 Task: Plan an event for the keynote speaker rehearsal.
Action: Mouse moved to (65, 122)
Screenshot: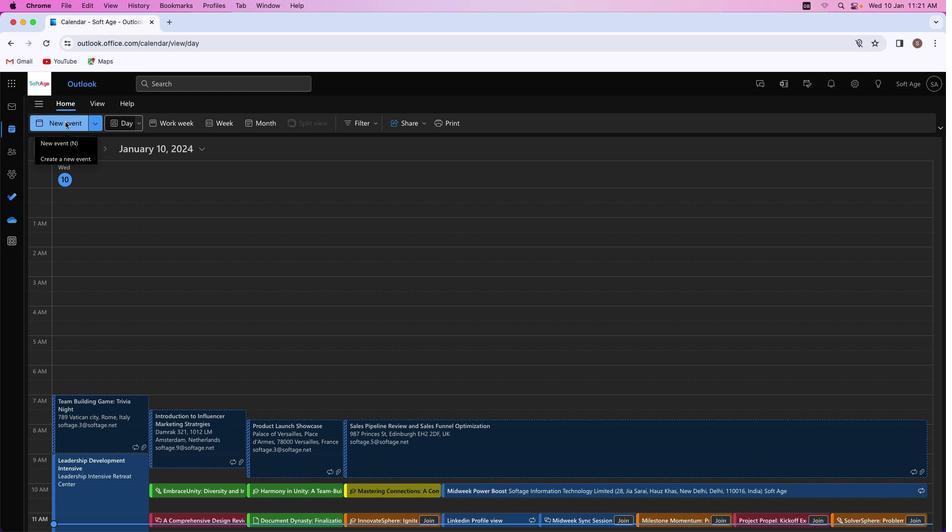 
Action: Mouse pressed left at (65, 122)
Screenshot: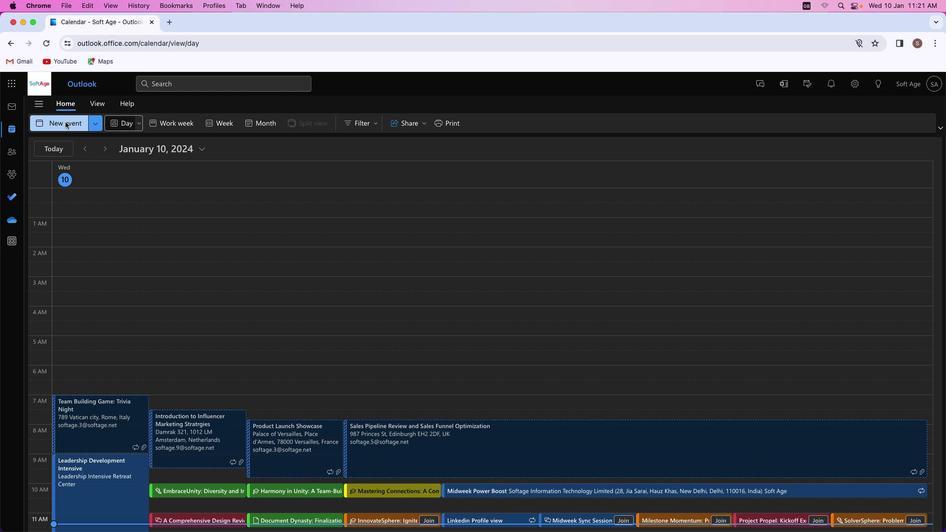 
Action: Mouse moved to (251, 181)
Screenshot: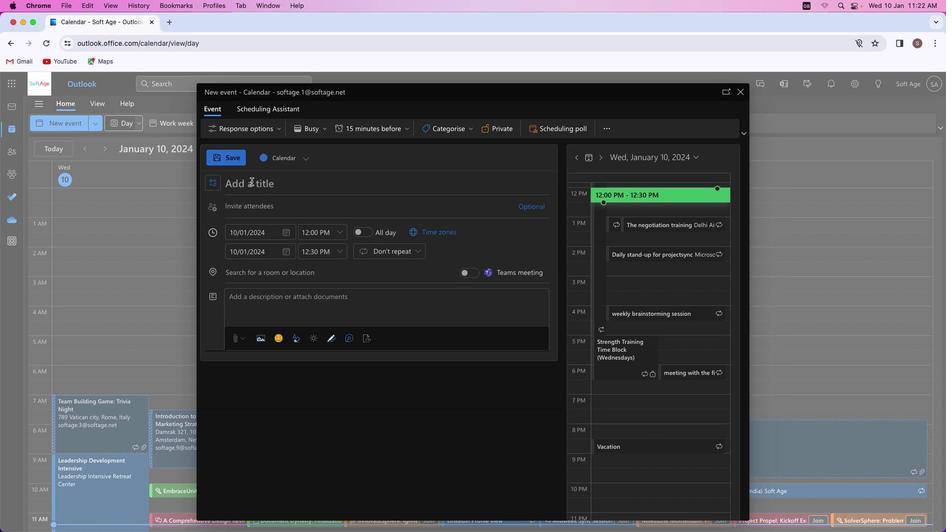 
Action: Mouse pressed left at (251, 181)
Screenshot: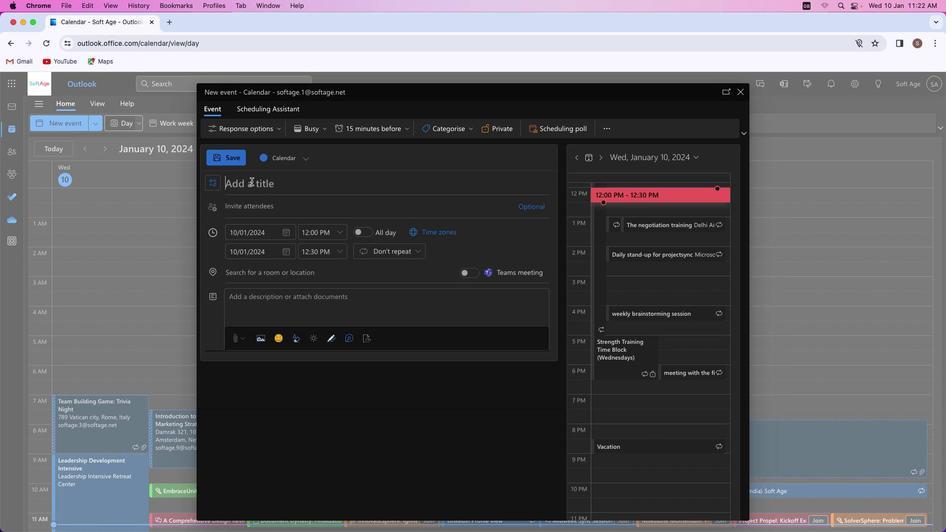 
Action: Mouse moved to (251, 181)
Screenshot: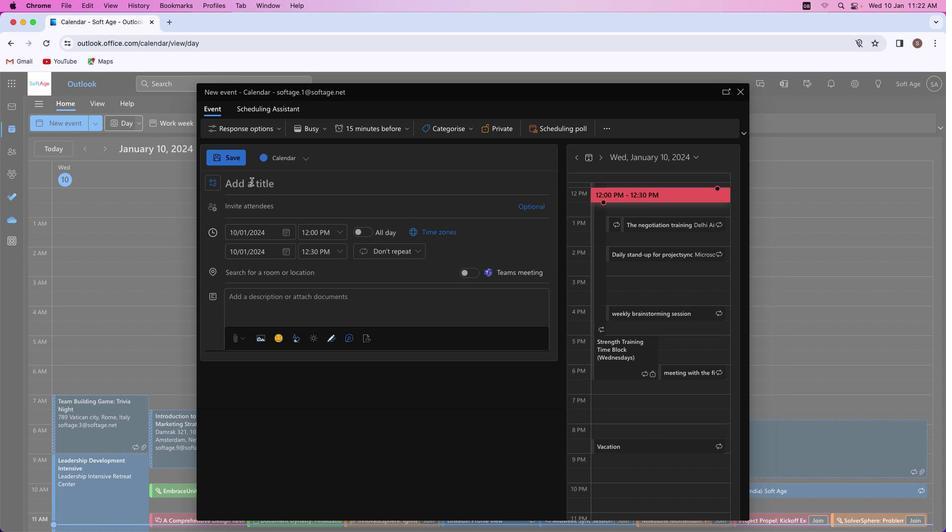 
Action: Key pressed Key.shift_r'K''e''y''n''o''t''e'Key.spaceKey.shift'S''p''e''a''k''e''r'Key.spaceKey.shift'R''e''h''e''a''r''s''a''l'
Screenshot: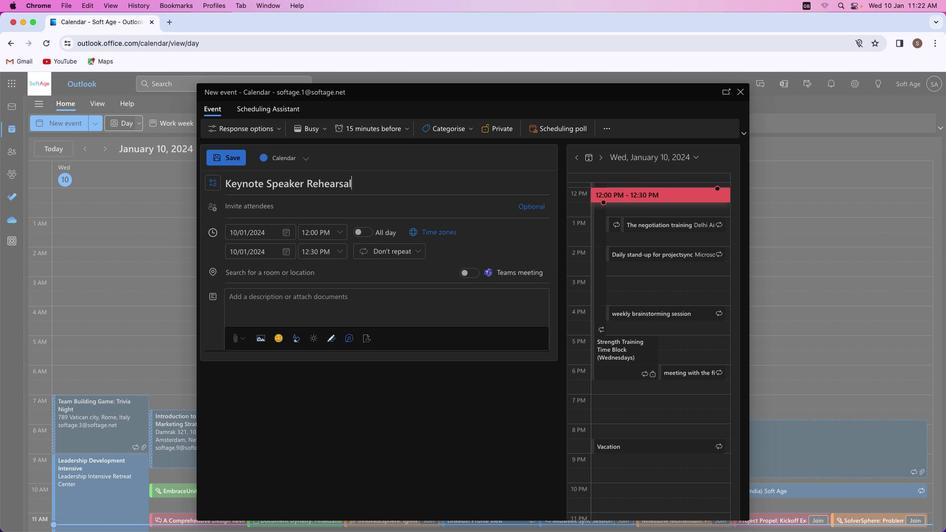
Action: Mouse moved to (279, 272)
Screenshot: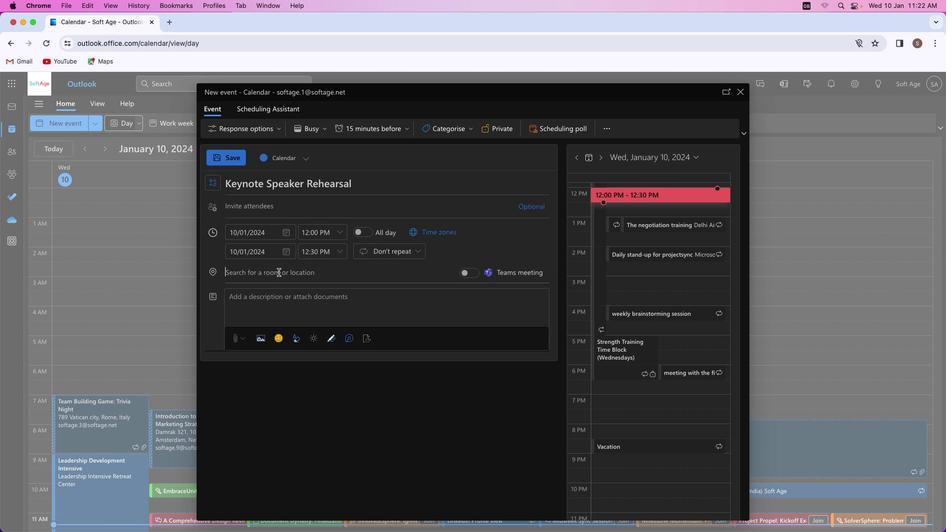 
Action: Mouse pressed left at (279, 272)
Screenshot: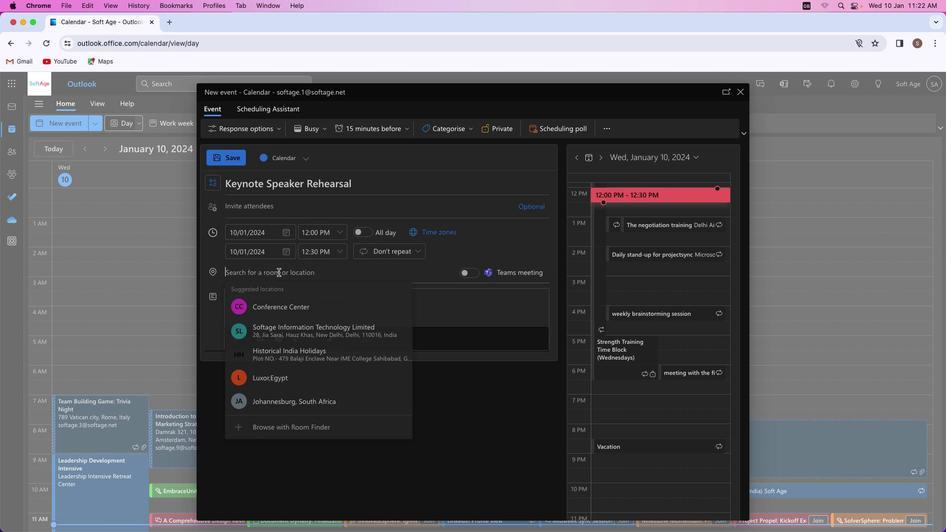 
Action: Mouse moved to (279, 272)
Screenshot: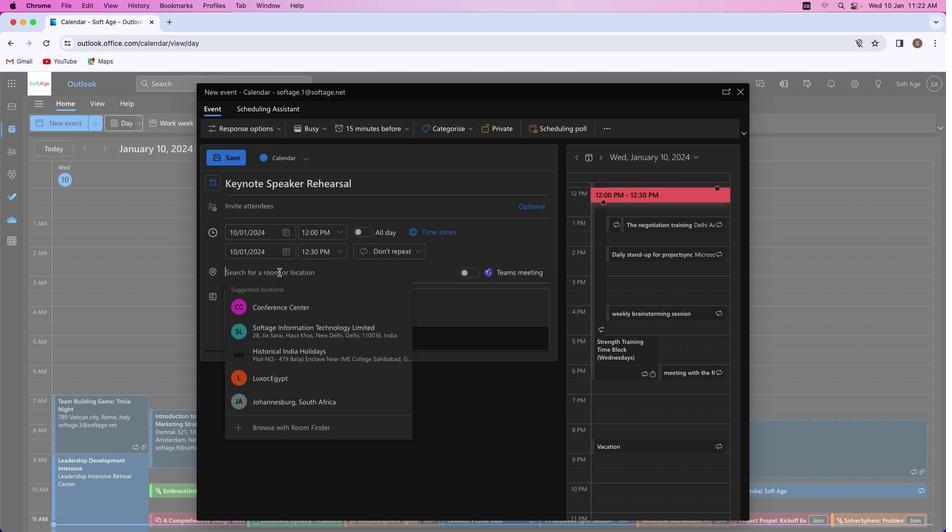 
Action: Key pressed Key.shift'D''a''n'Key.backspaceKey.backspaceKey.backspaceKey.backspaceKey.shift'R''e''h''e''a''r''s''a''l'
Screenshot: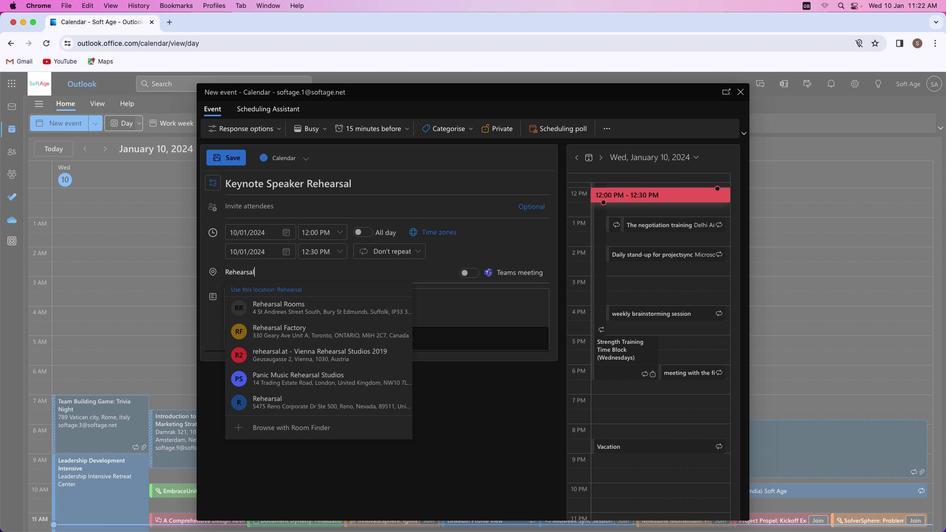 
Action: Mouse moved to (301, 308)
Screenshot: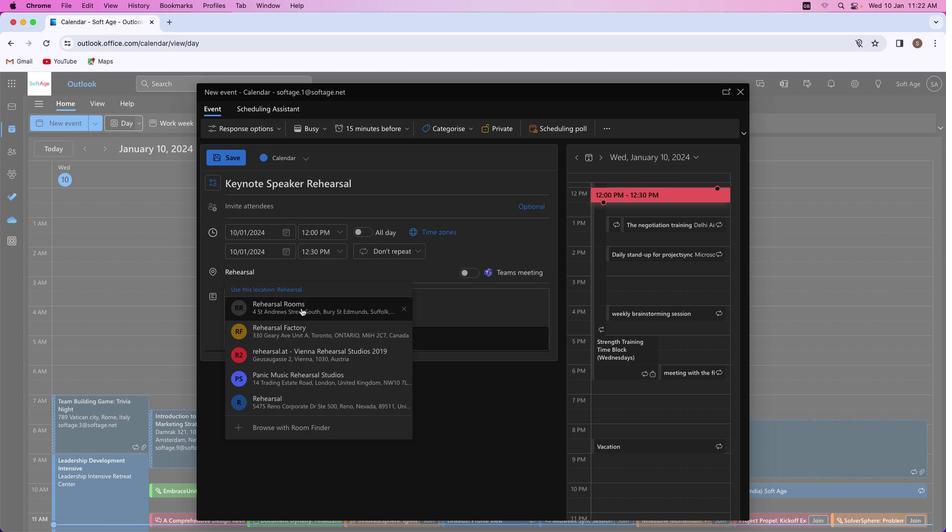 
Action: Mouse pressed left at (301, 308)
Screenshot: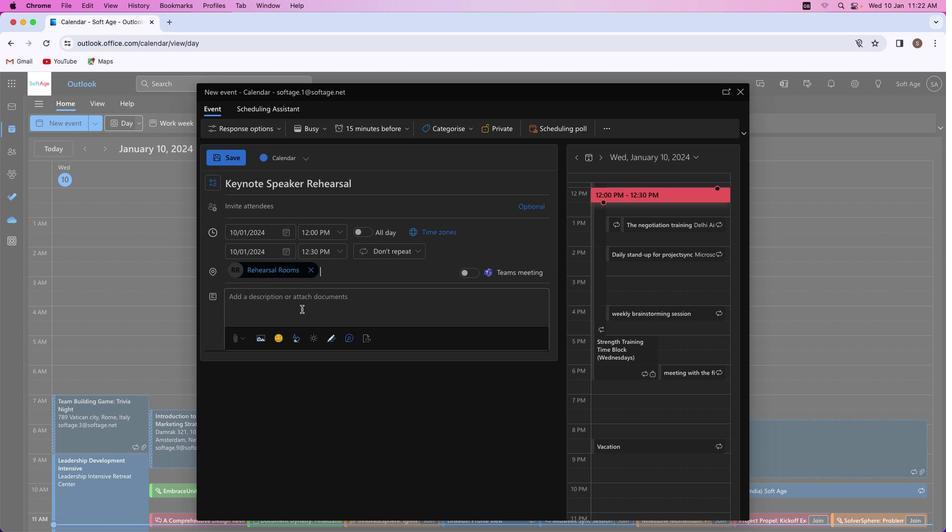 
Action: Mouse moved to (296, 295)
Screenshot: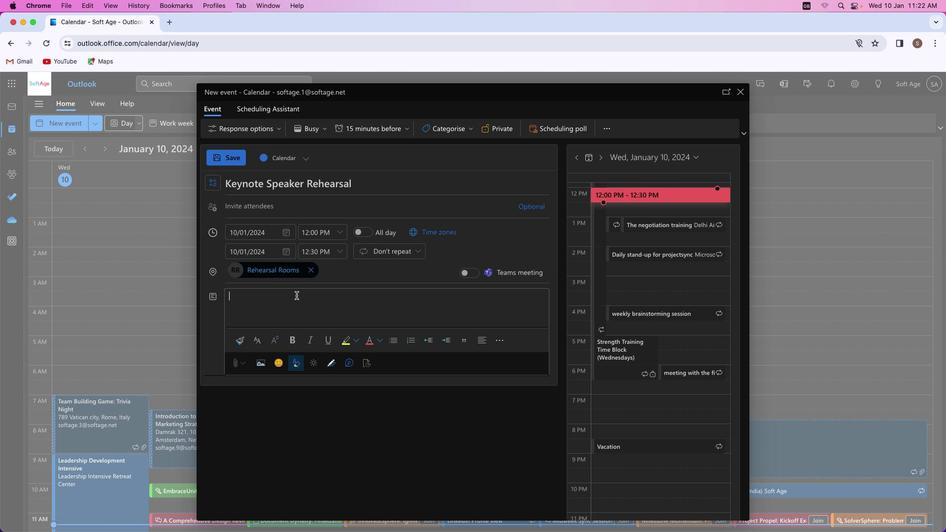 
Action: Mouse pressed left at (296, 295)
Screenshot: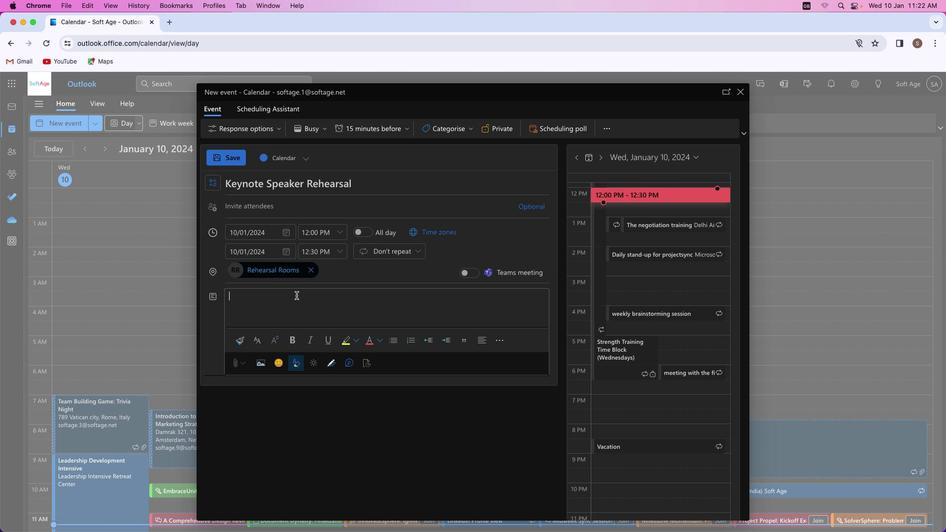 
Action: Key pressed Key.shift'F''i''n''e''-''t''u''n''e'Key.space'y''o''u''r'Key.space'm''e''s''s''a''g''e'Key.space'i''n'Key.space'o''u''r'Key.space'k''e''y''n''o''t''e'Key.space's''p''e''a''k''e''r'Key.space'r''e''h''e''a''r''s''a''l''.'Key.spaceKey.shift_r'H''o''n''e'Key.space'd''e''l''i''v''e''r''y'','Key.space'r''e''f''i''n''e'Key.space'c''o''n''t''e''n''t'','Key.space'a''n''d'Key.space'p''e''r''f''e''c''t'Key.space't''h''e'Key.space'a''r''t'Key.space'o''f'Key.space'e''n''g''a''g''i''n''g'Key.space'a''n'Key.space'a''u''d''i''e''n''c''e''.'Key.spaceKey.shift'E''l''e''v''a''t''e'Key.space'y''o''u''r'Key.space'i''m''p''a''c''t'Key.space'a''n''d'Key.space'c''a''p''t''i''v''e'Key.backspace'a''t''e'Key.space'y''o''u''r'Key.space'a''u''d''i''e''n''c''e''.'
Screenshot: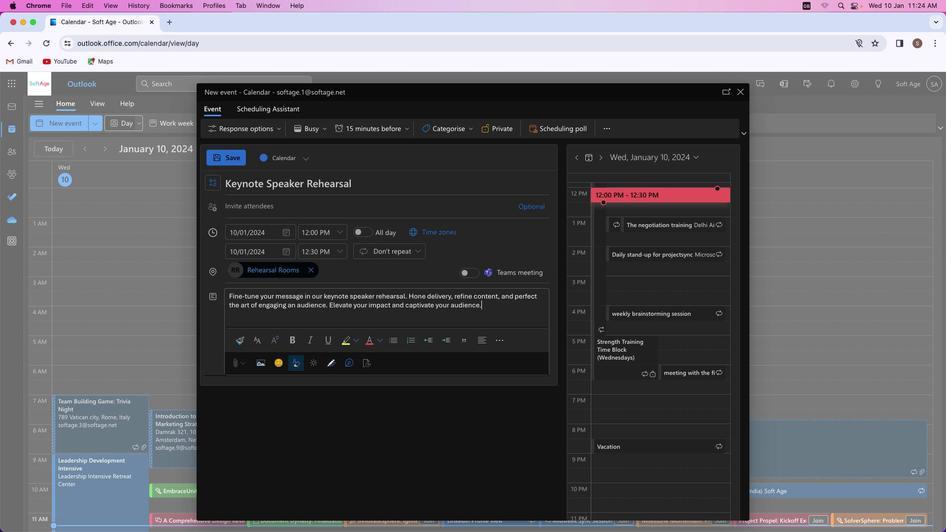 
Action: Mouse moved to (405, 296)
Screenshot: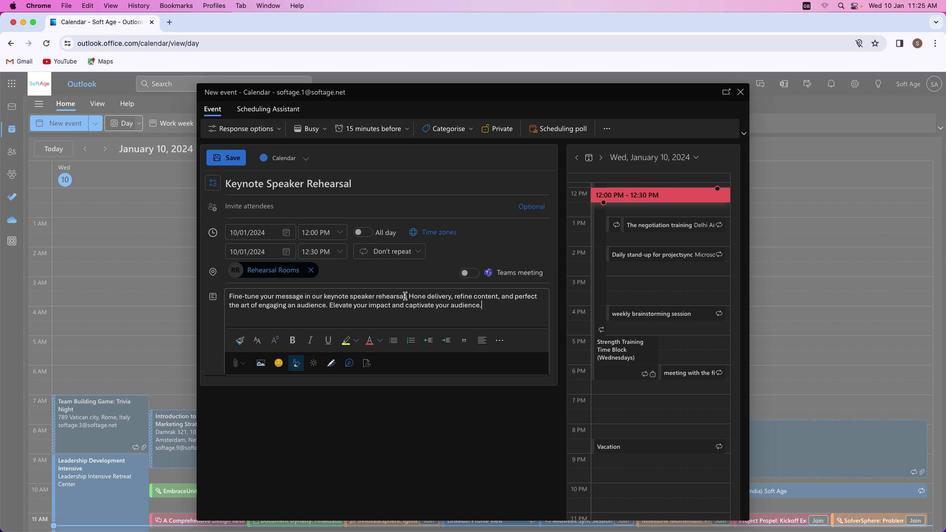 
Action: Mouse pressed left at (405, 296)
Screenshot: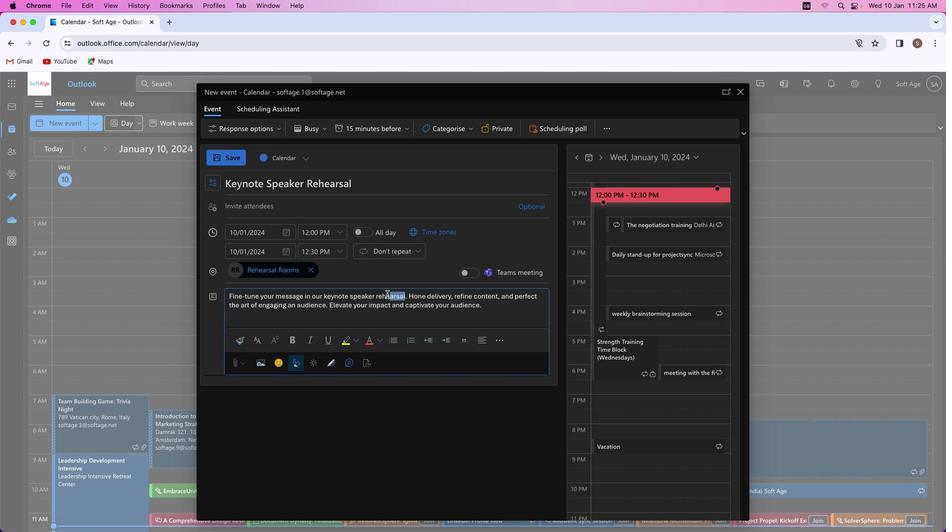 
Action: Mouse moved to (294, 339)
Screenshot: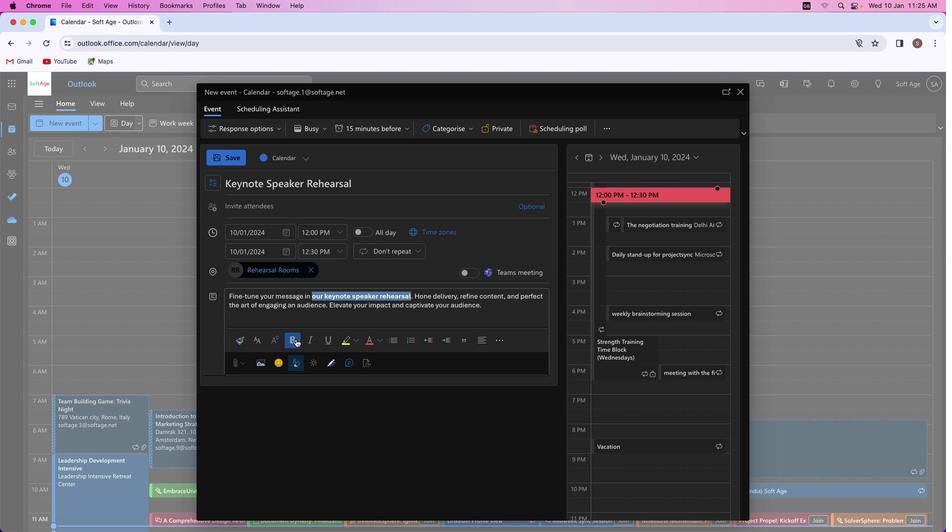 
Action: Mouse pressed left at (294, 339)
Screenshot: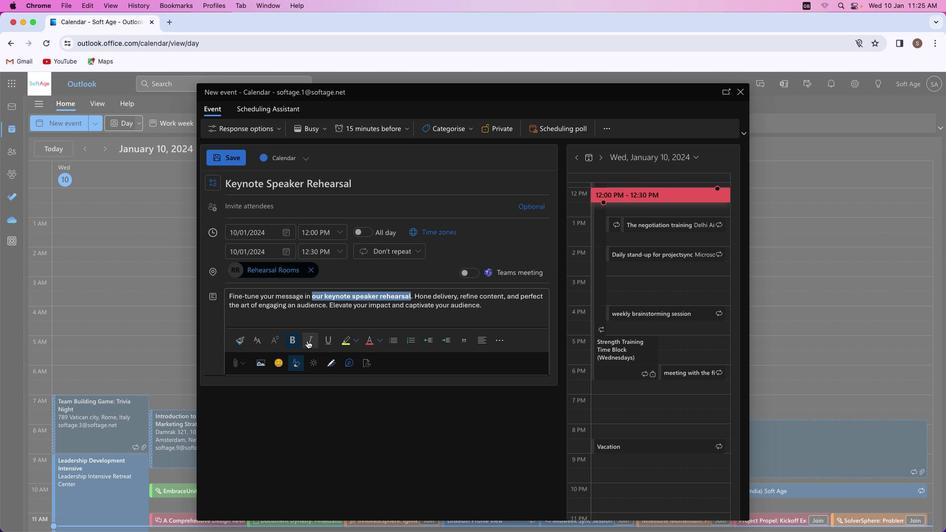 
Action: Mouse moved to (309, 341)
Screenshot: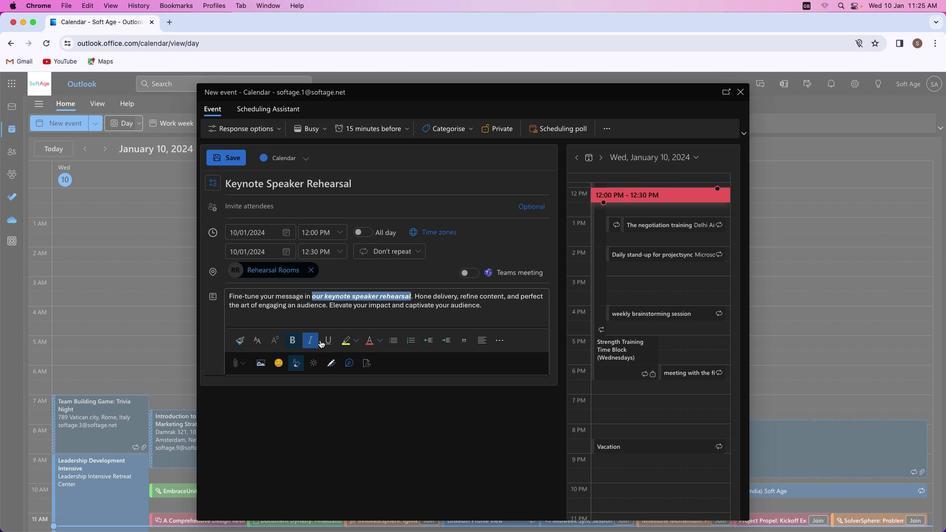 
Action: Mouse pressed left at (309, 341)
Screenshot: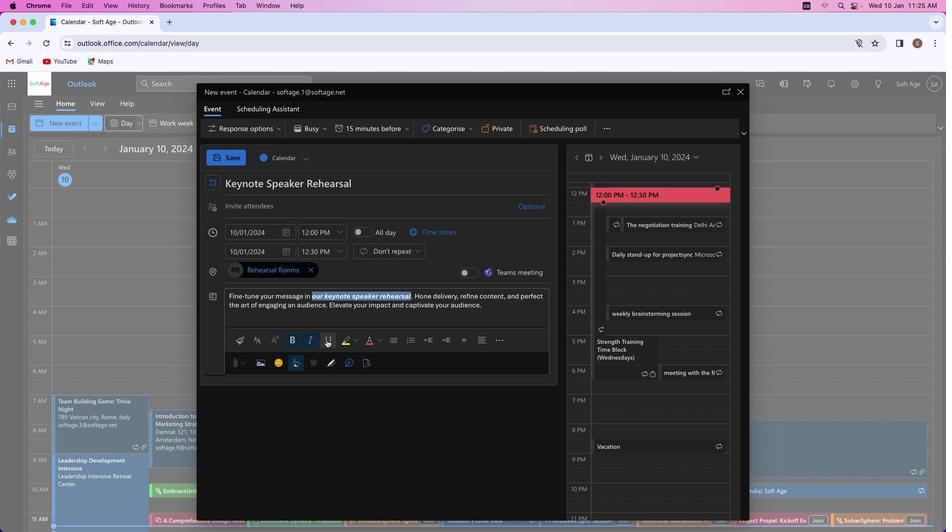 
Action: Mouse moved to (326, 339)
Screenshot: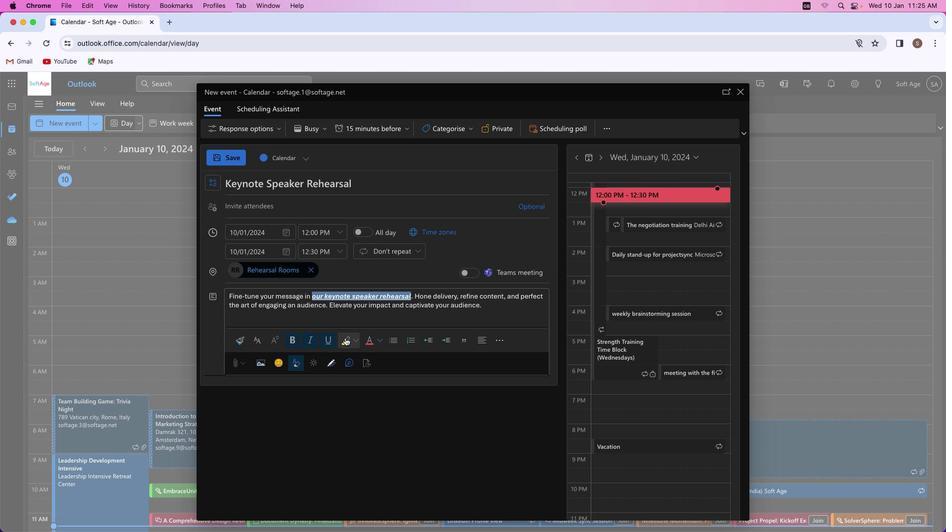 
Action: Mouse pressed left at (326, 339)
Screenshot: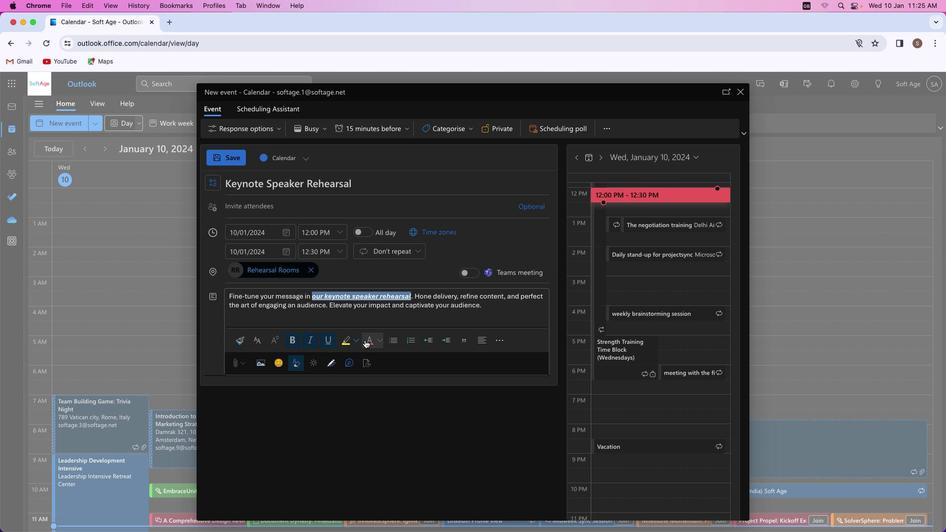 
Action: Mouse moved to (378, 339)
Screenshot: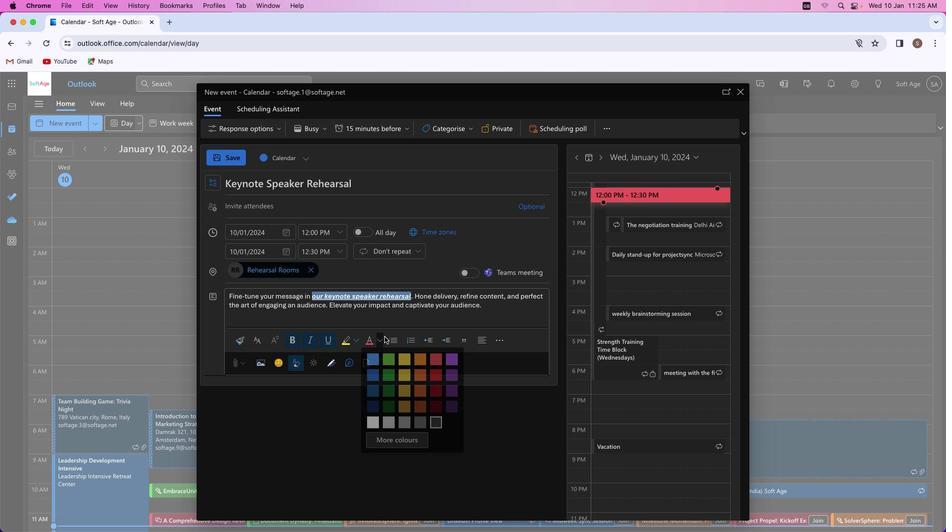 
Action: Mouse pressed left at (378, 339)
Screenshot: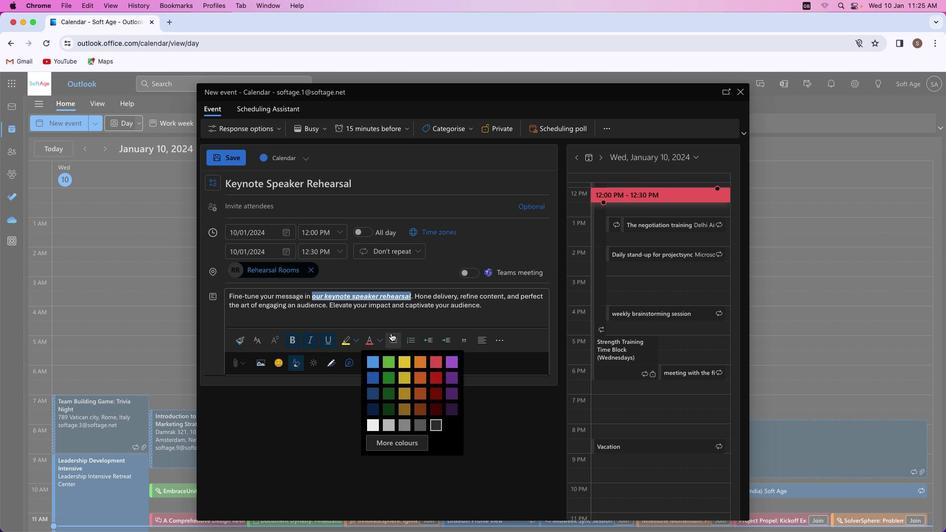 
Action: Mouse moved to (389, 408)
Screenshot: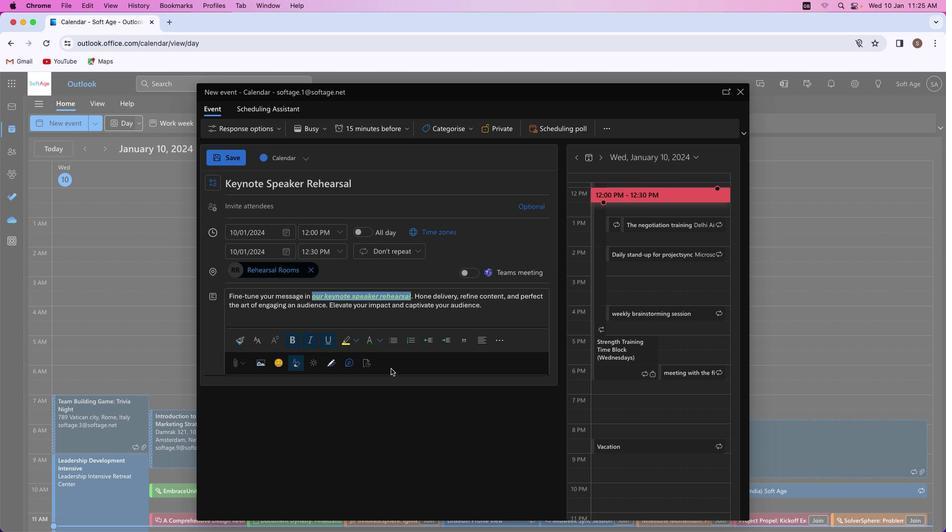 
Action: Mouse pressed left at (389, 408)
Screenshot: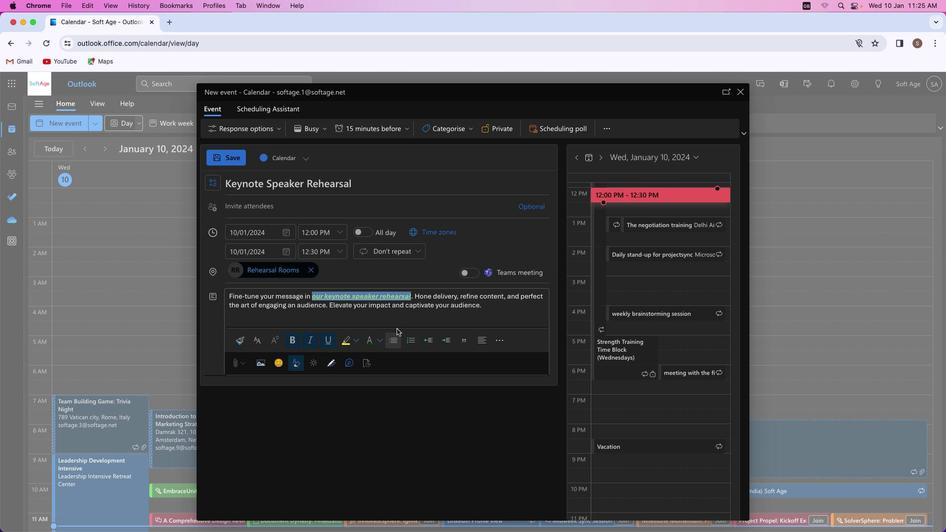 
Action: Mouse moved to (399, 313)
Screenshot: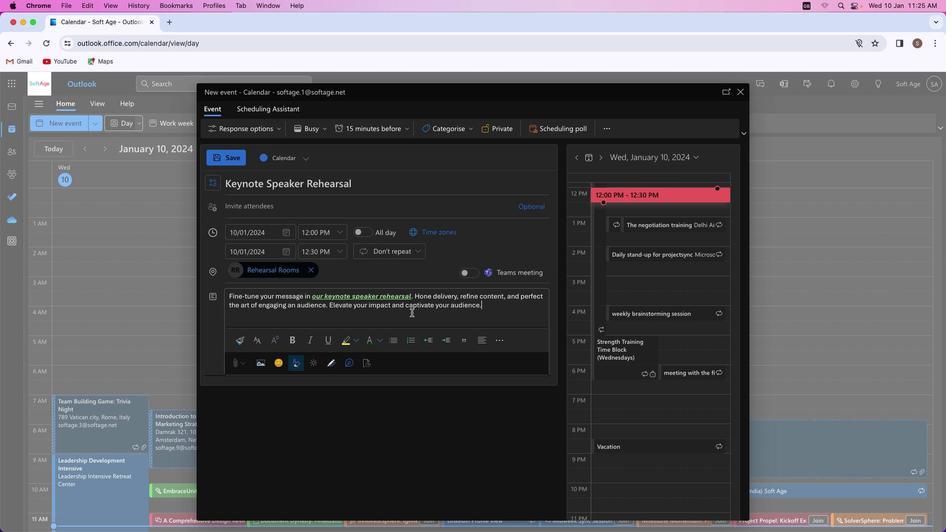 
Action: Mouse pressed left at (399, 313)
Screenshot: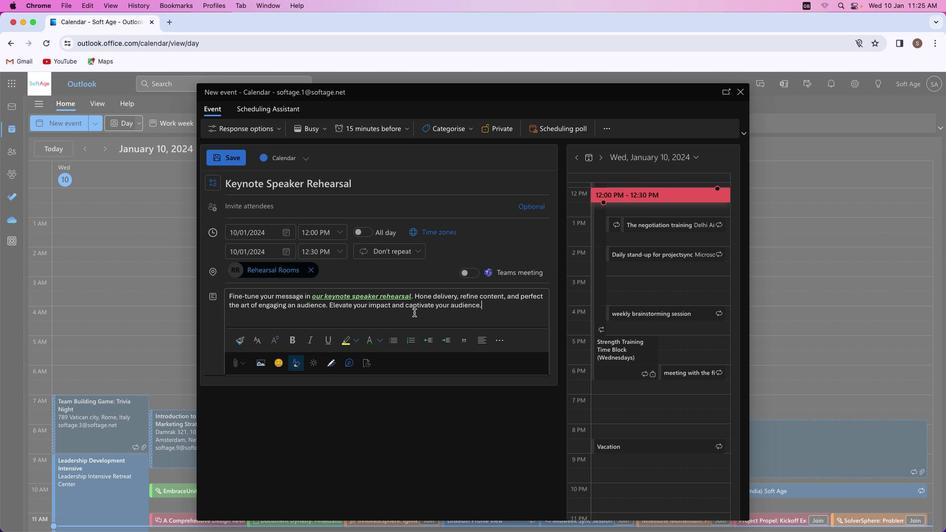 
Action: Mouse moved to (491, 313)
Screenshot: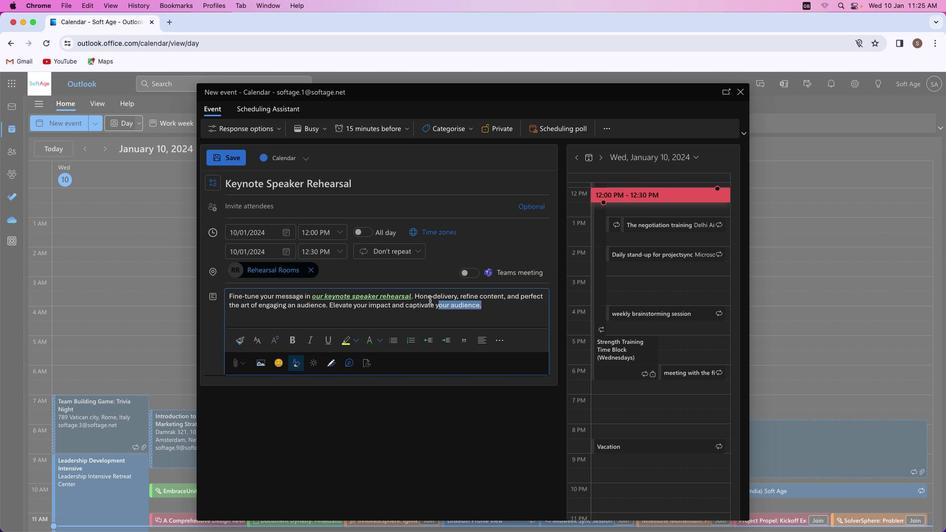 
Action: Mouse pressed left at (491, 313)
Screenshot: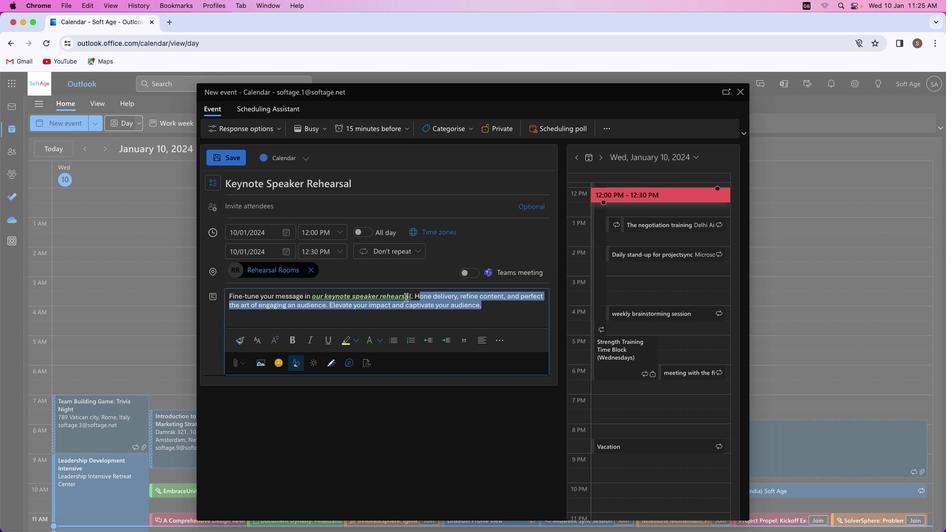 
Action: Mouse moved to (276, 337)
Screenshot: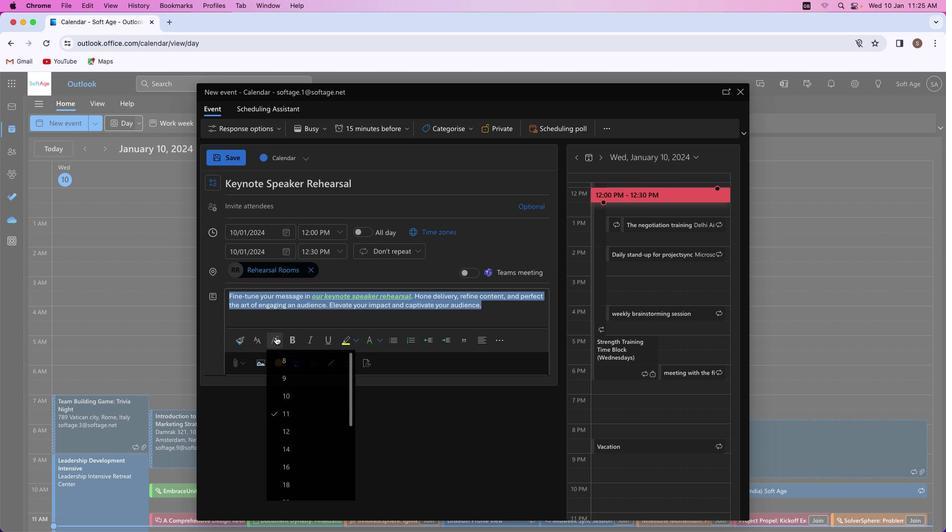 
Action: Mouse pressed left at (276, 337)
Screenshot: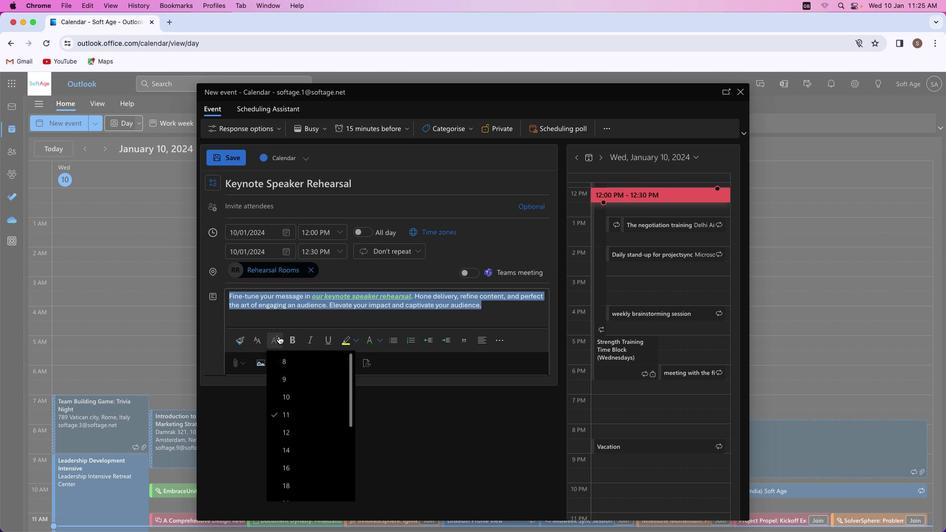 
Action: Mouse moved to (286, 429)
Screenshot: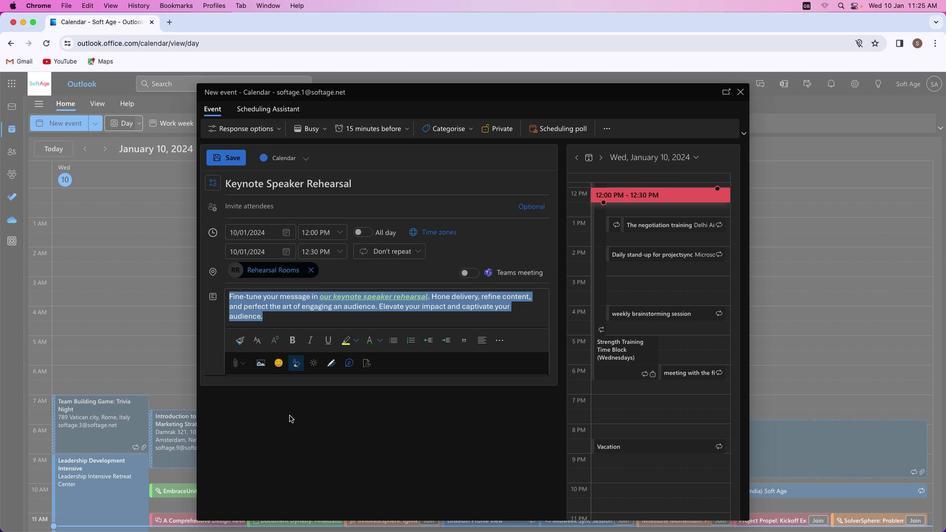 
Action: Mouse pressed left at (286, 429)
Screenshot: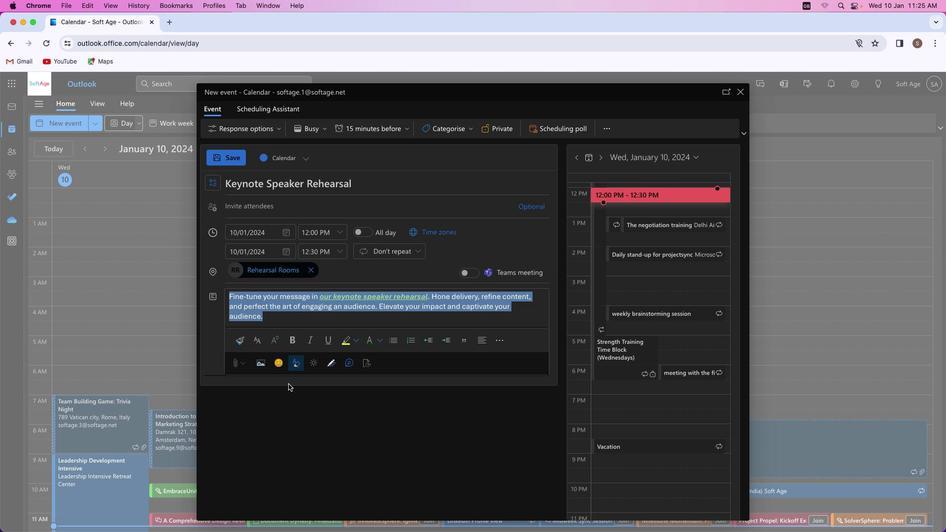
Action: Mouse moved to (355, 340)
Screenshot: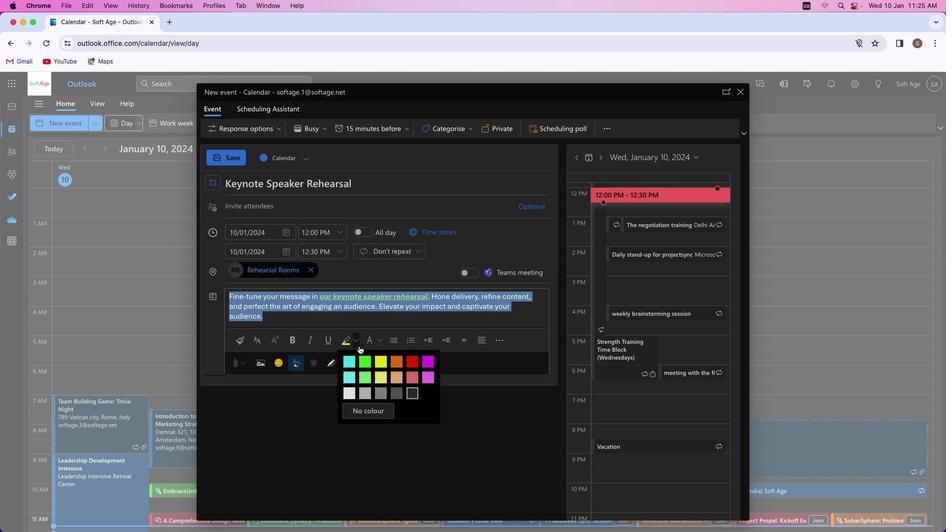 
Action: Mouse pressed left at (355, 340)
Screenshot: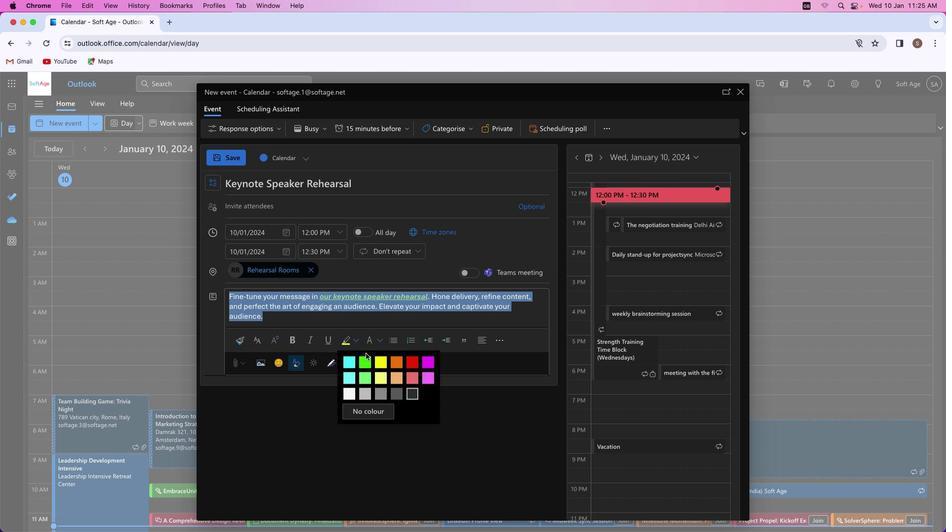 
Action: Mouse moved to (399, 380)
Screenshot: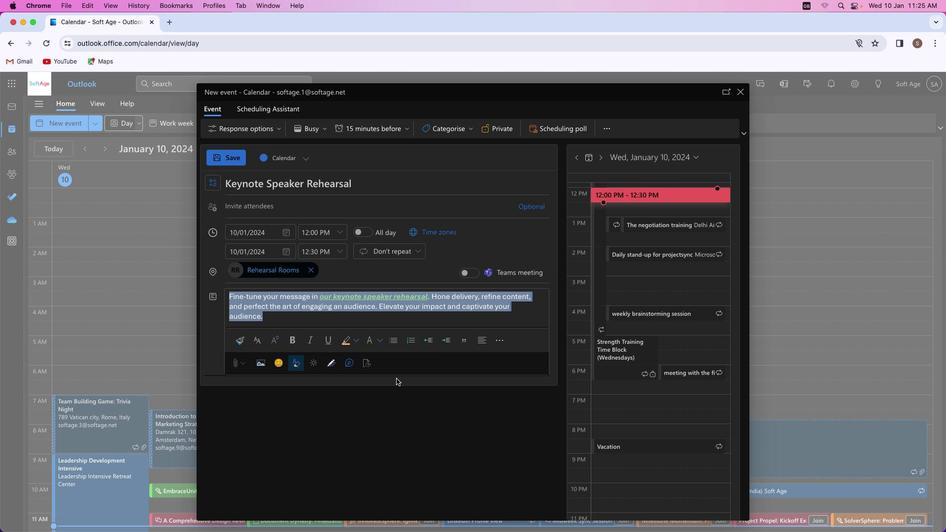 
Action: Mouse pressed left at (399, 380)
Screenshot: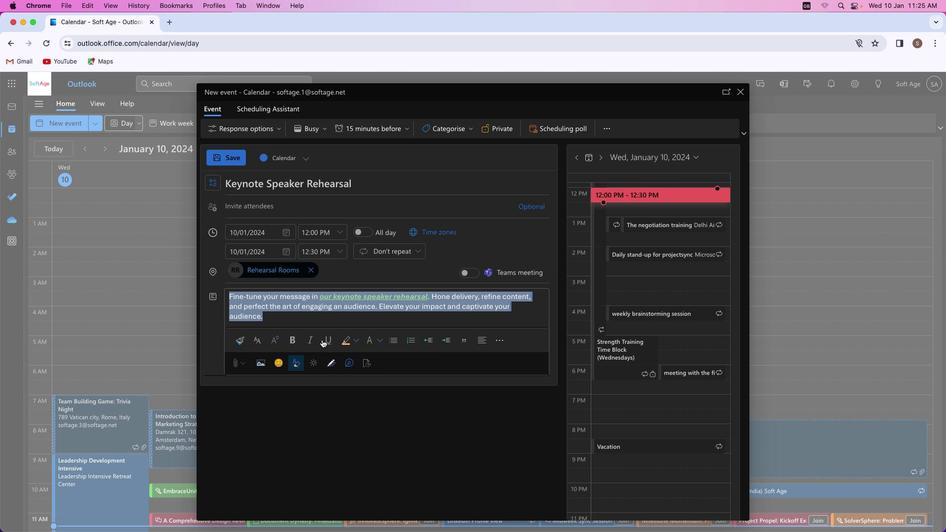 
Action: Mouse moved to (294, 313)
Screenshot: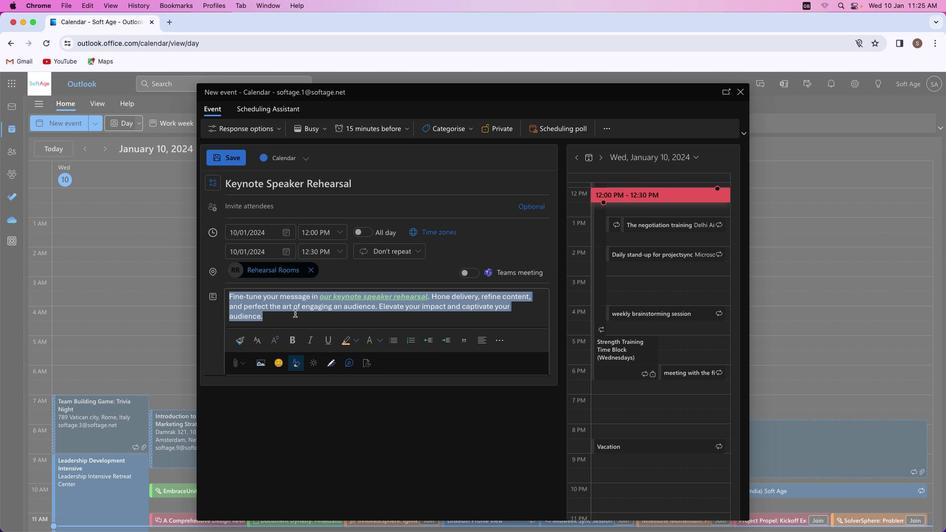 
Action: Mouse pressed left at (294, 313)
Screenshot: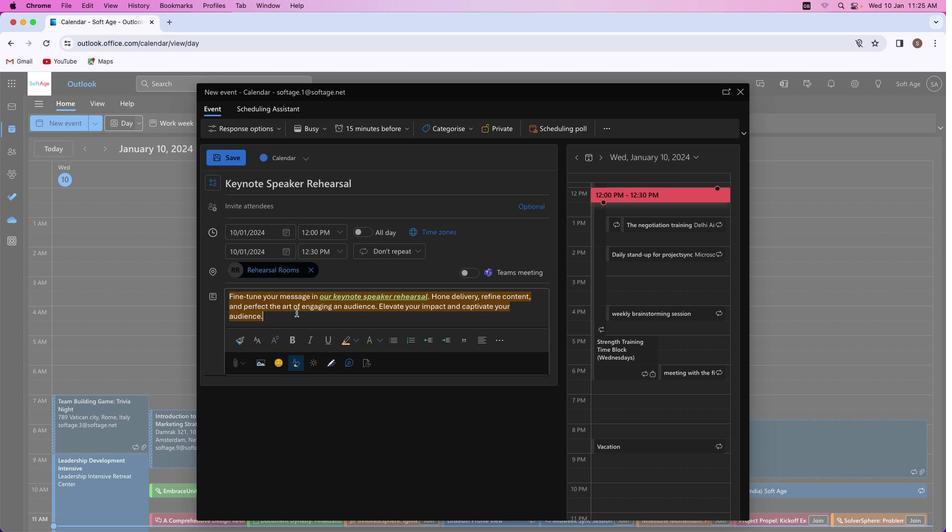 
Action: Mouse moved to (468, 129)
Screenshot: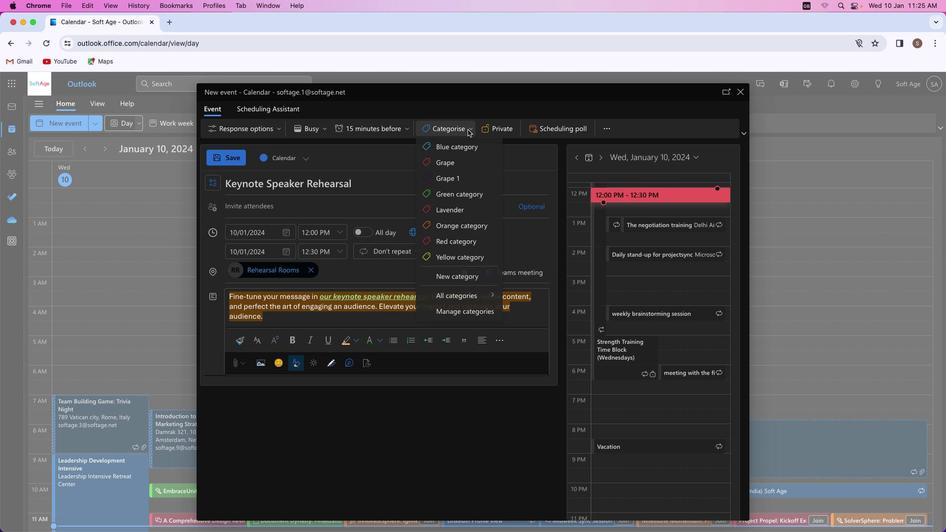 
Action: Mouse pressed left at (468, 129)
Screenshot: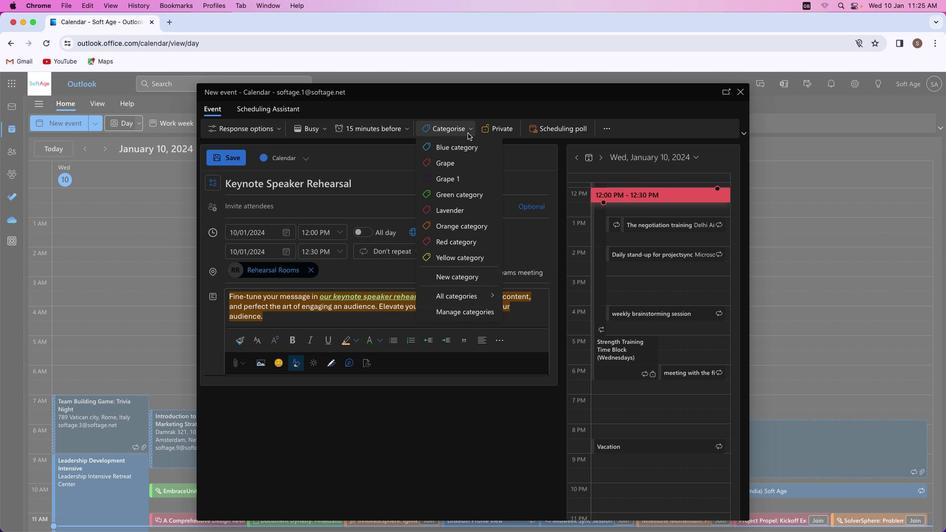 
Action: Mouse moved to (450, 255)
Screenshot: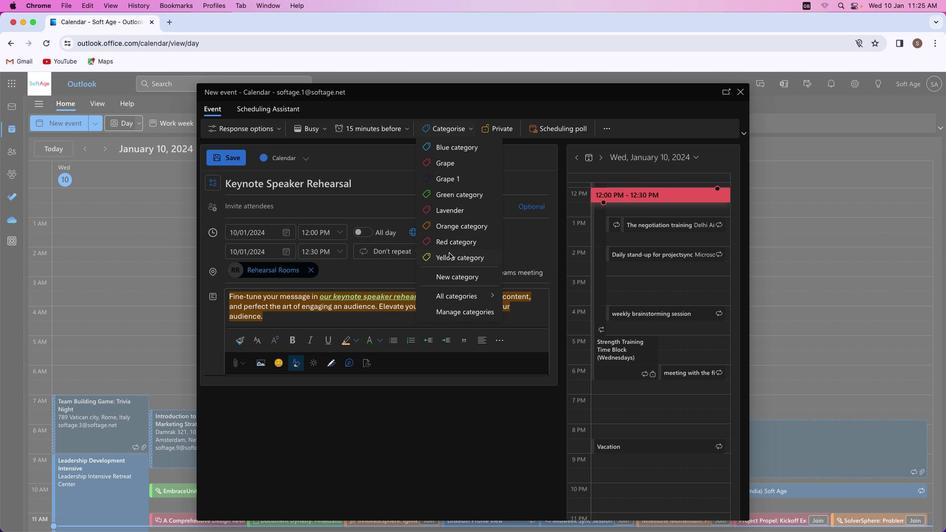 
Action: Mouse pressed left at (450, 255)
Screenshot: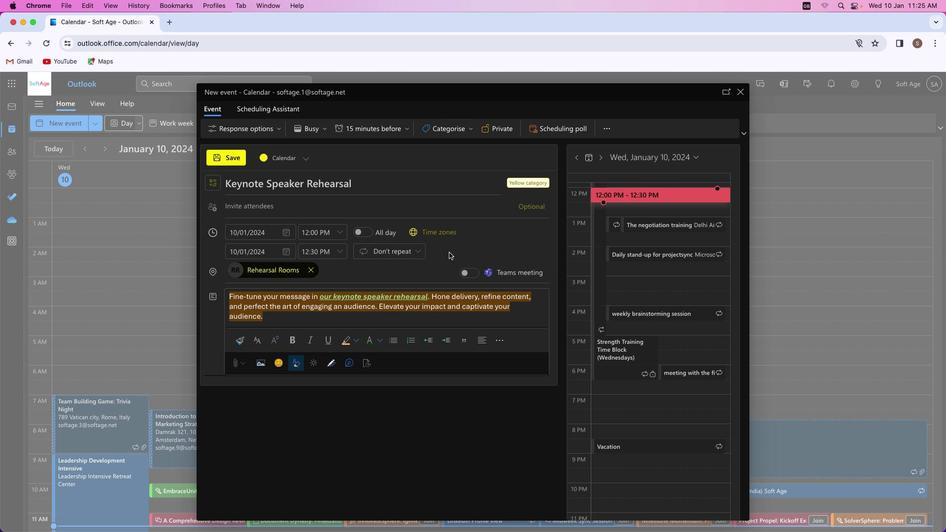 
Action: Mouse moved to (220, 157)
Screenshot: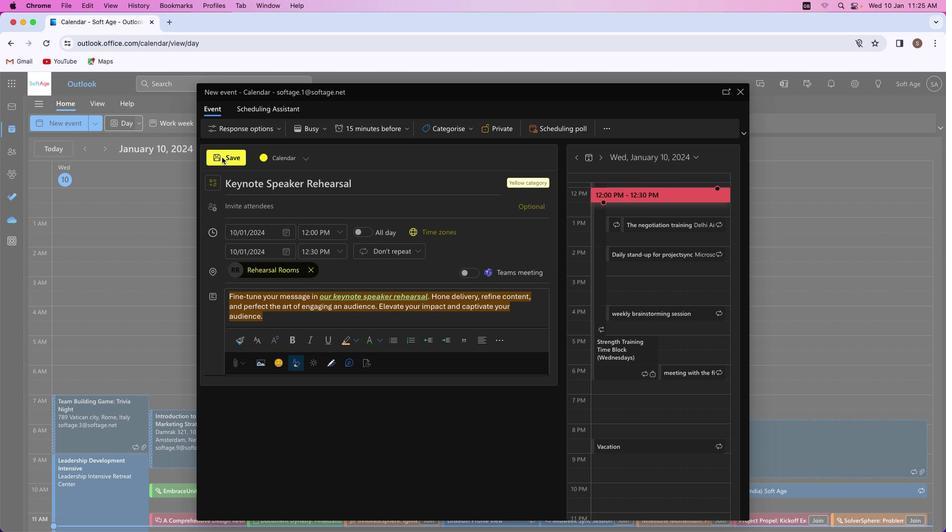 
Action: Mouse pressed left at (220, 157)
Screenshot: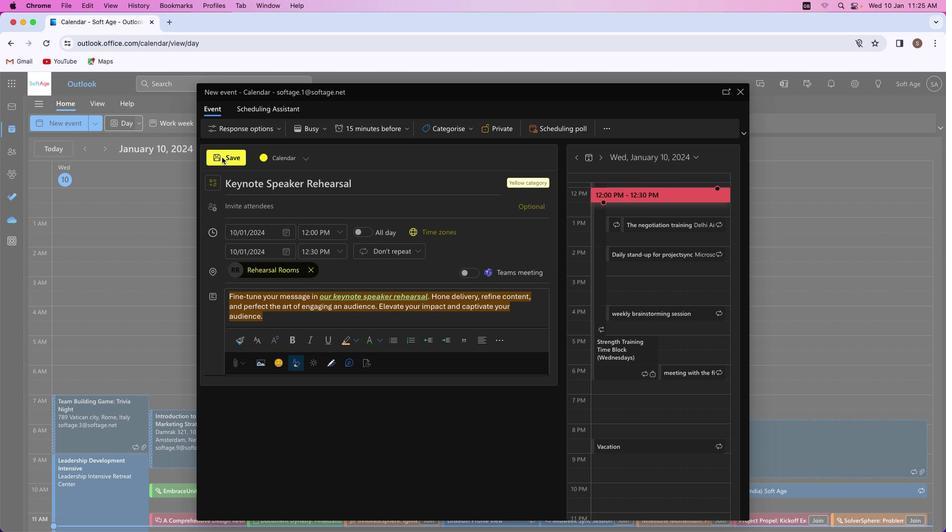 
Action: Mouse moved to (472, 333)
Screenshot: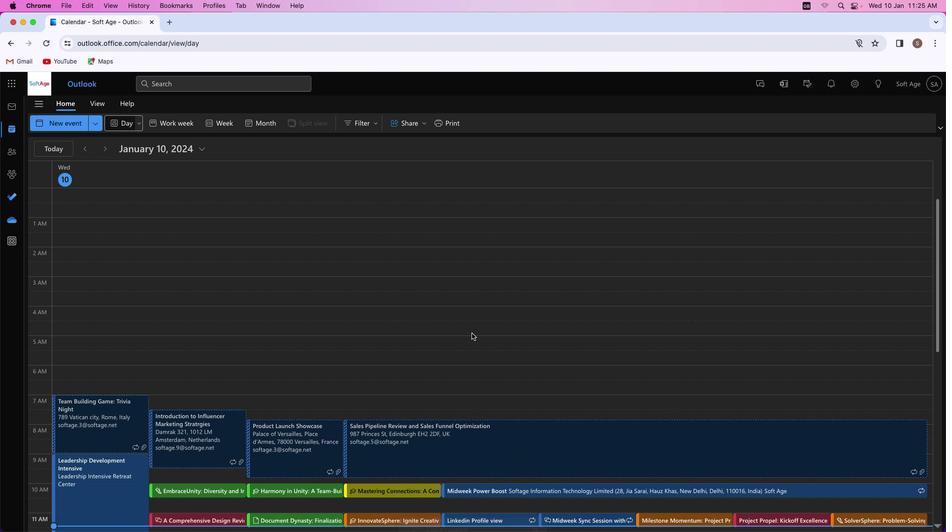 
